 Task: In the  document improvement.docx Select the first Column and change text color to  'Brown' Apply the command  'Undo' Apply the command  Redo
Action: Mouse moved to (220, 364)
Screenshot: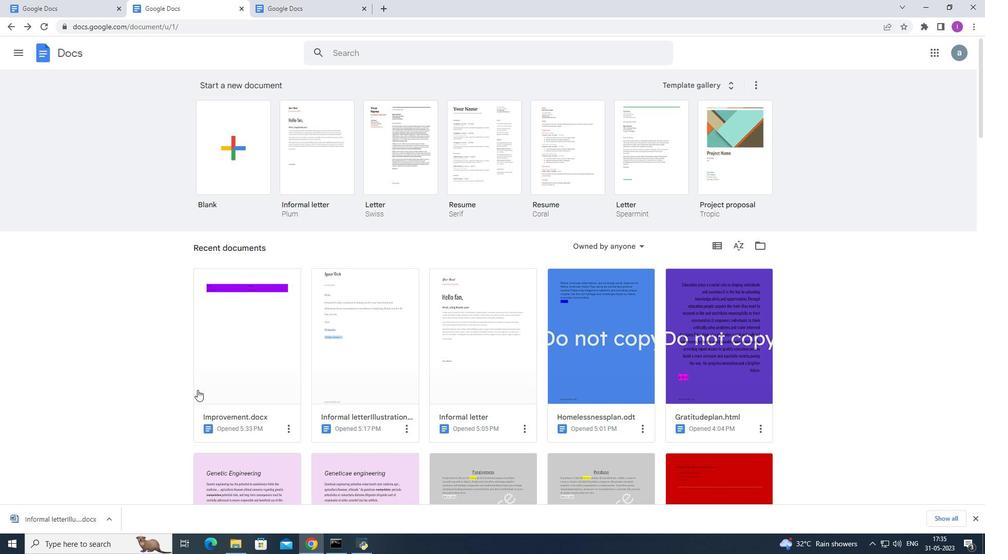 
Action: Mouse pressed left at (220, 364)
Screenshot: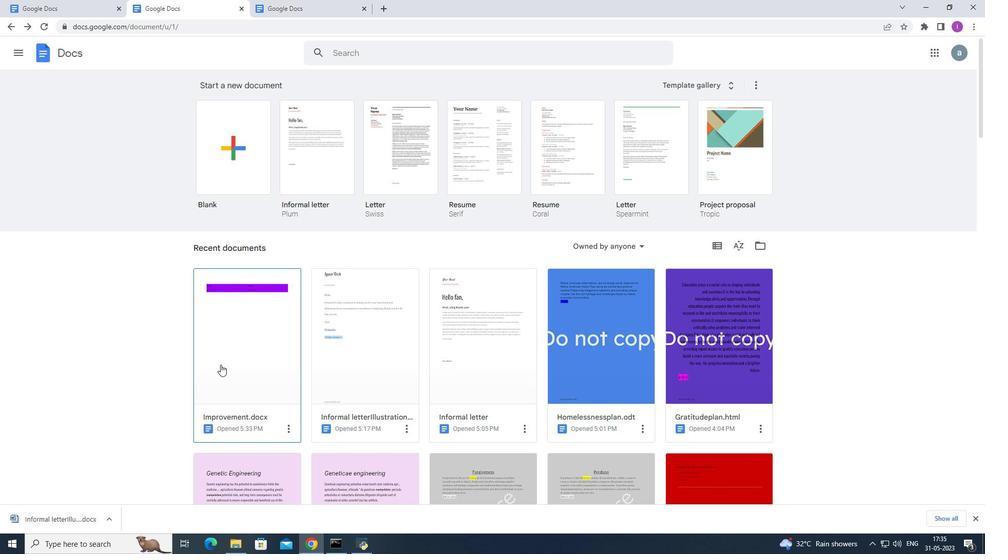 
Action: Mouse moved to (324, 163)
Screenshot: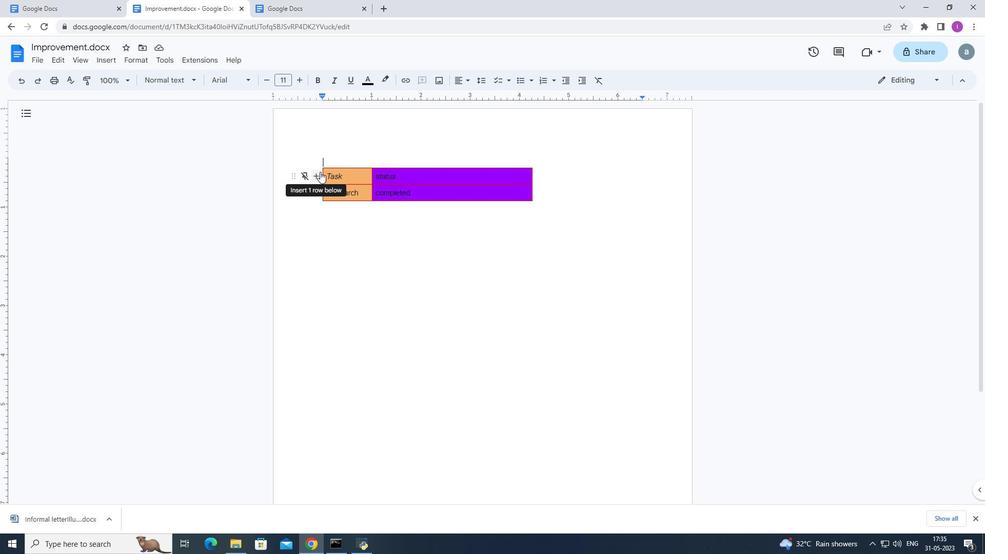 
Action: Mouse pressed left at (324, 163)
Screenshot: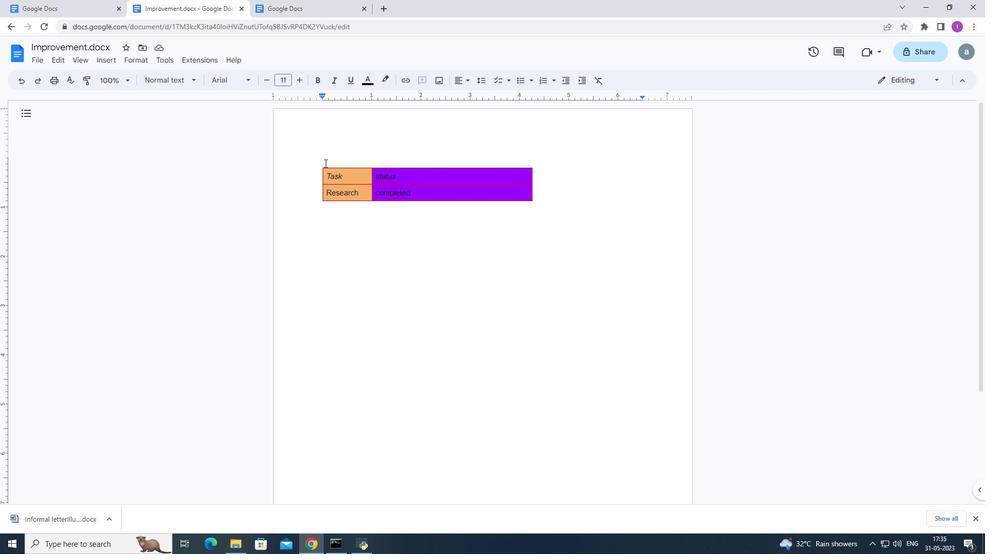 
Action: Mouse moved to (365, 79)
Screenshot: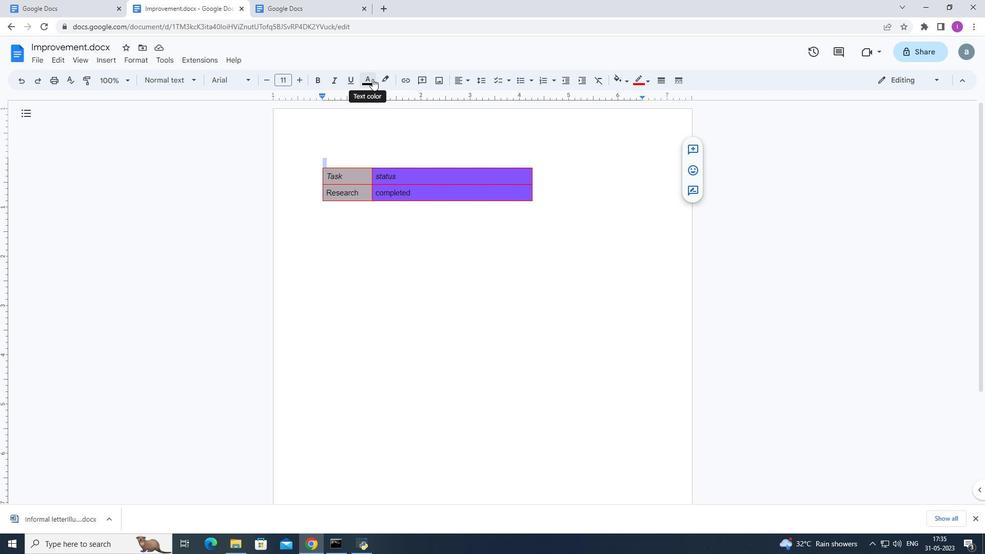 
Action: Mouse pressed left at (365, 79)
Screenshot: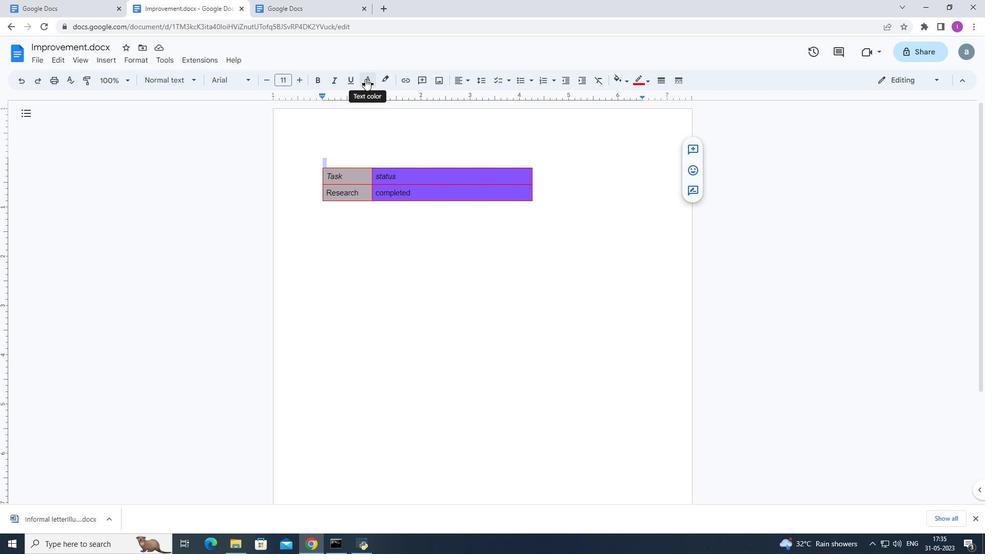 
Action: Mouse moved to (373, 201)
Screenshot: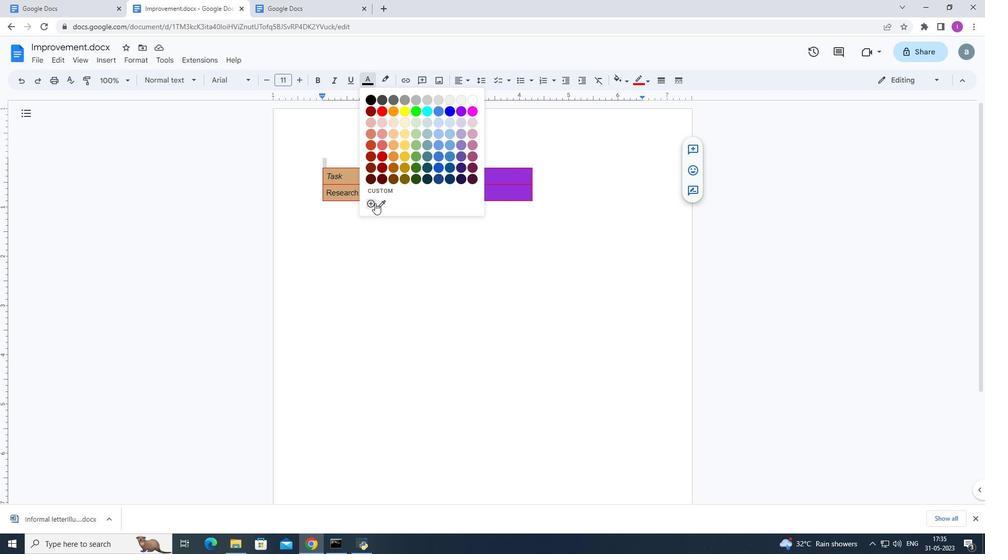 
Action: Mouse pressed left at (373, 201)
Screenshot: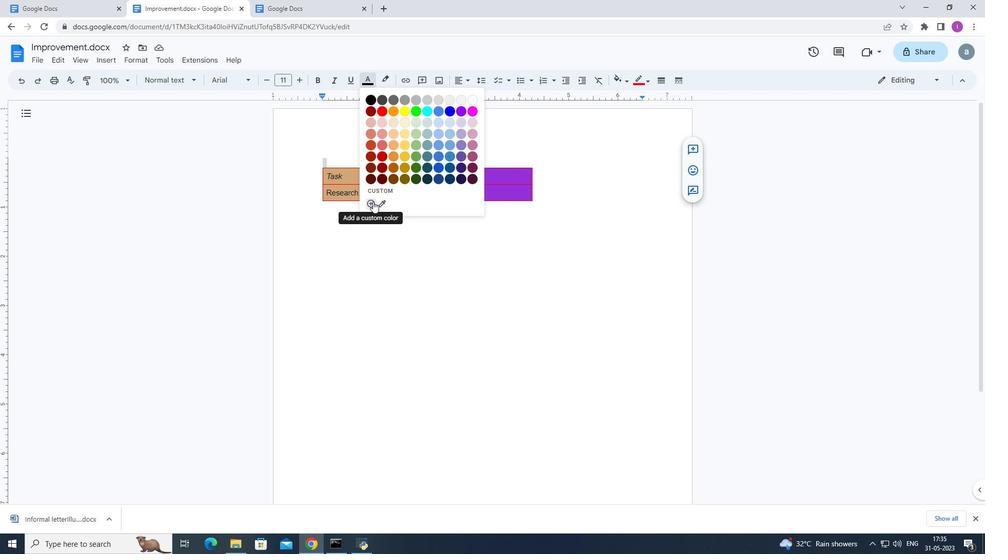 
Action: Mouse moved to (550, 279)
Screenshot: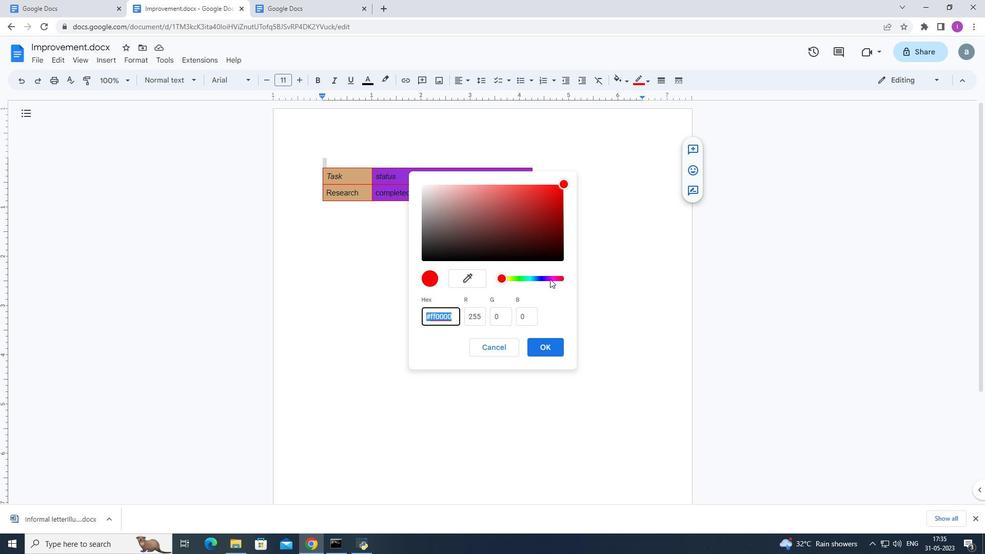 
Action: Mouse pressed left at (550, 279)
Screenshot: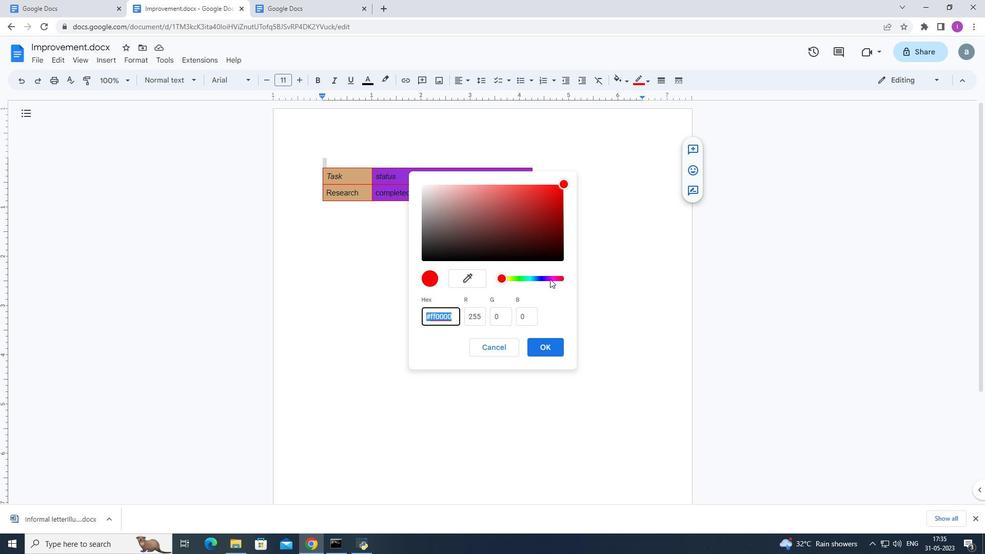 
Action: Mouse moved to (540, 230)
Screenshot: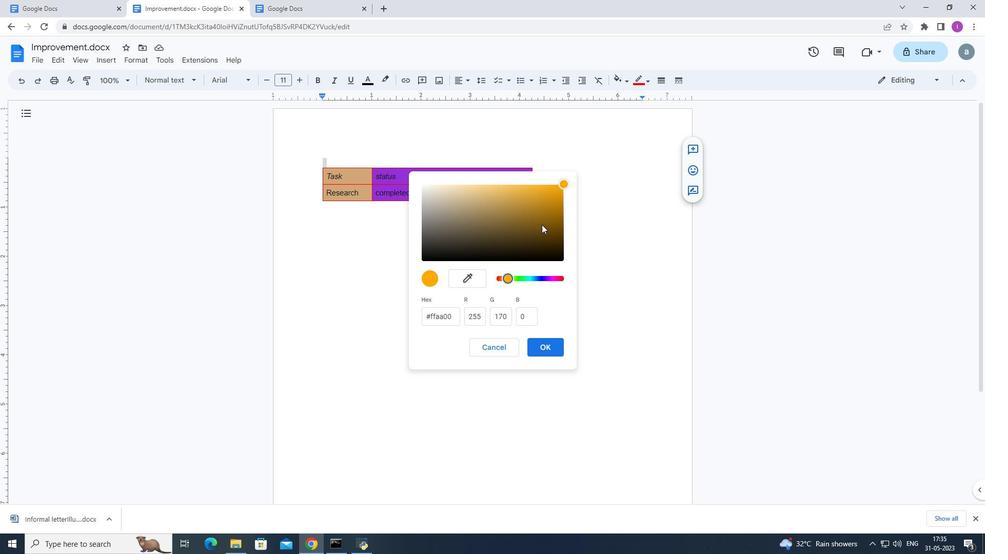 
Action: Mouse pressed left at (540, 230)
Screenshot: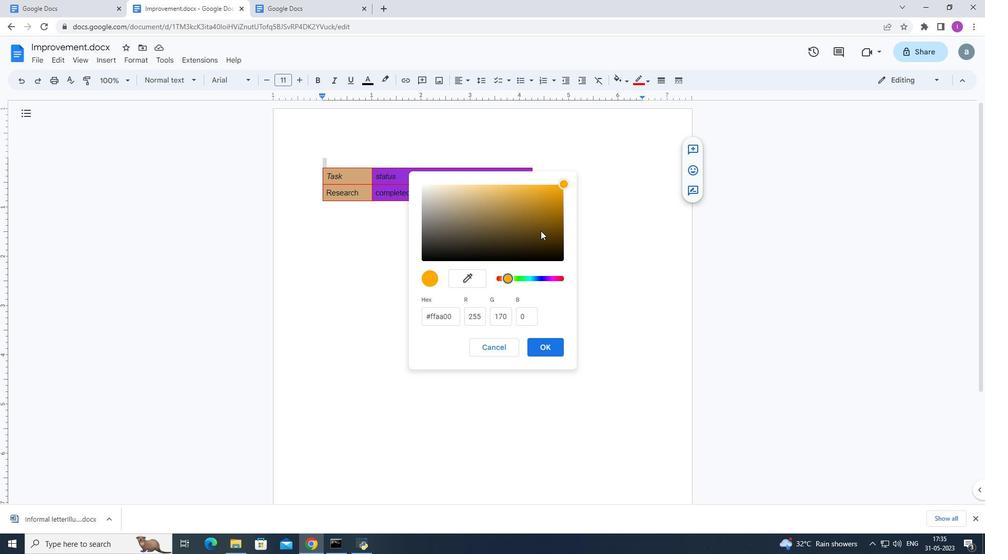 
Action: Mouse moved to (537, 347)
Screenshot: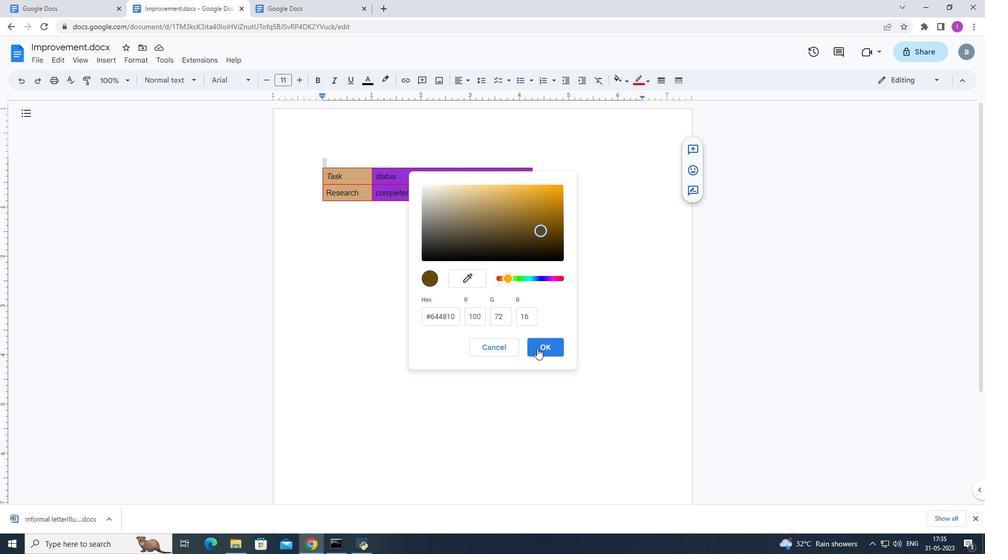 
Action: Mouse pressed left at (537, 347)
Screenshot: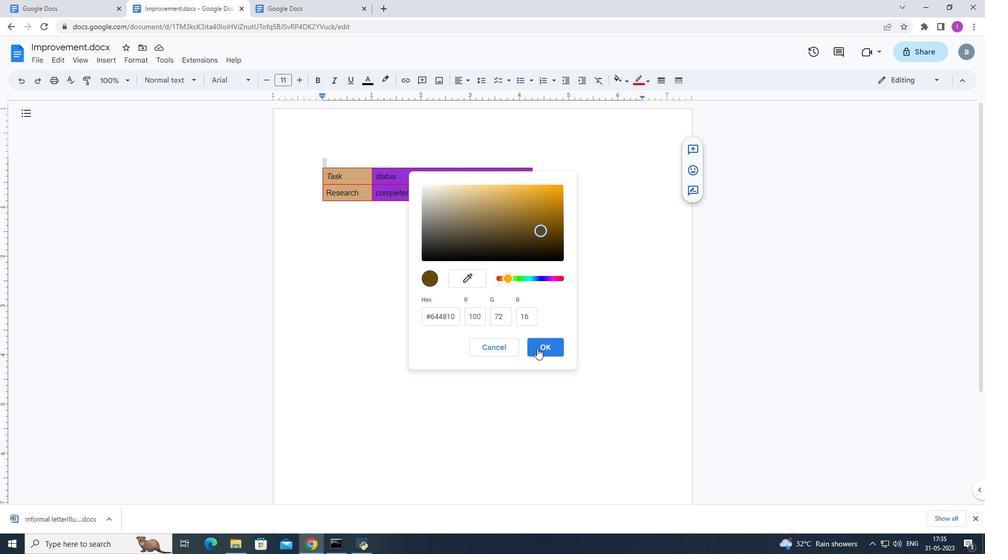 
Action: Mouse moved to (342, 283)
Screenshot: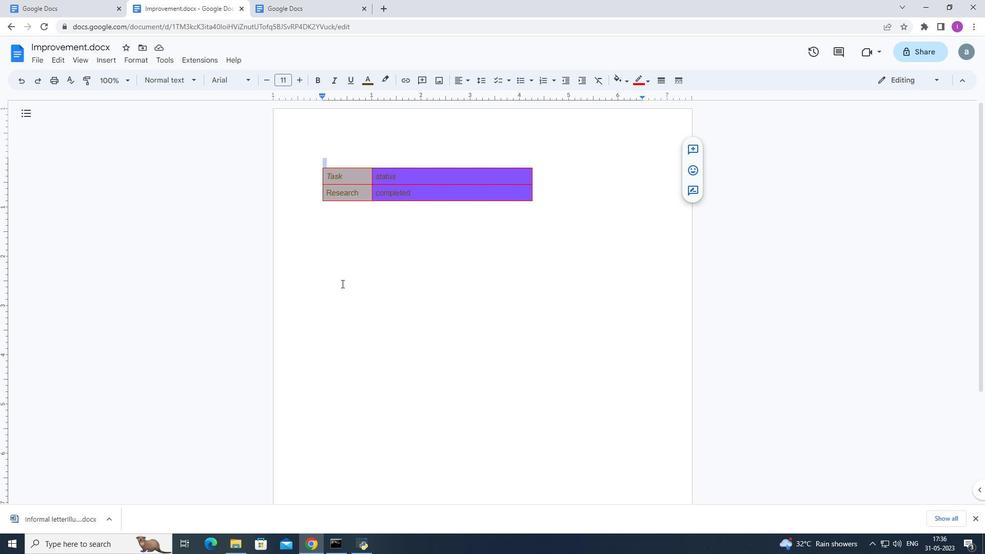
Action: Mouse pressed left at (342, 283)
Screenshot: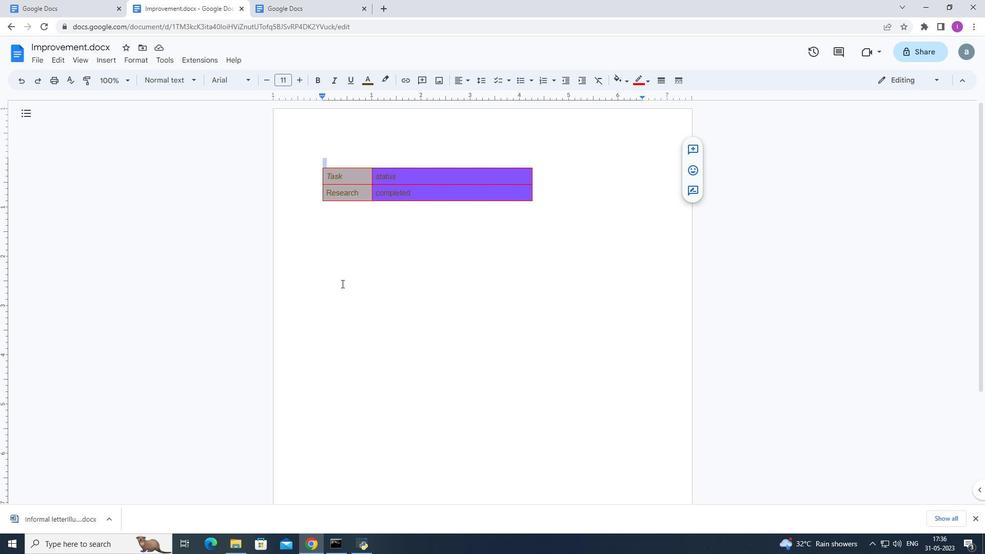 
Action: Mouse moved to (910, 77)
Screenshot: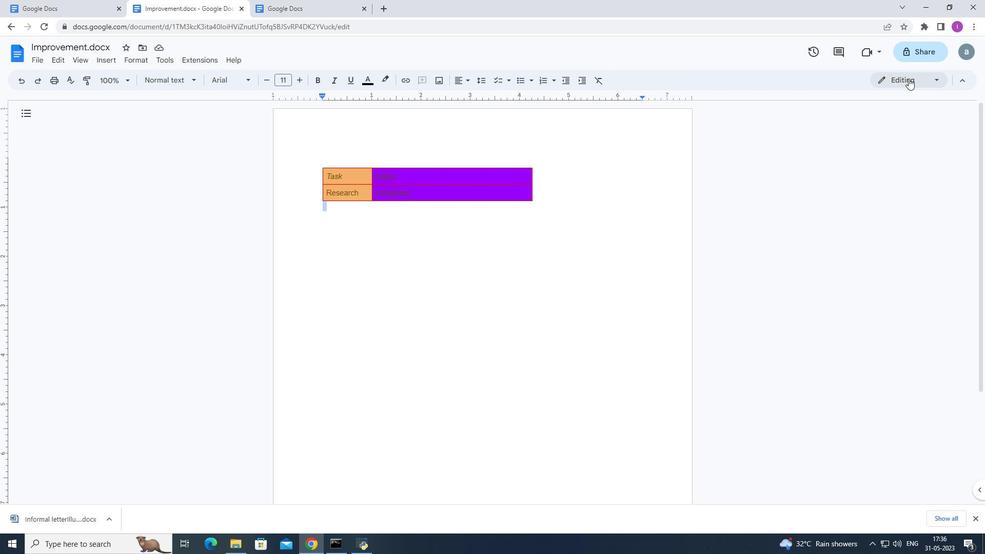 
Action: Mouse pressed left at (909, 77)
Screenshot: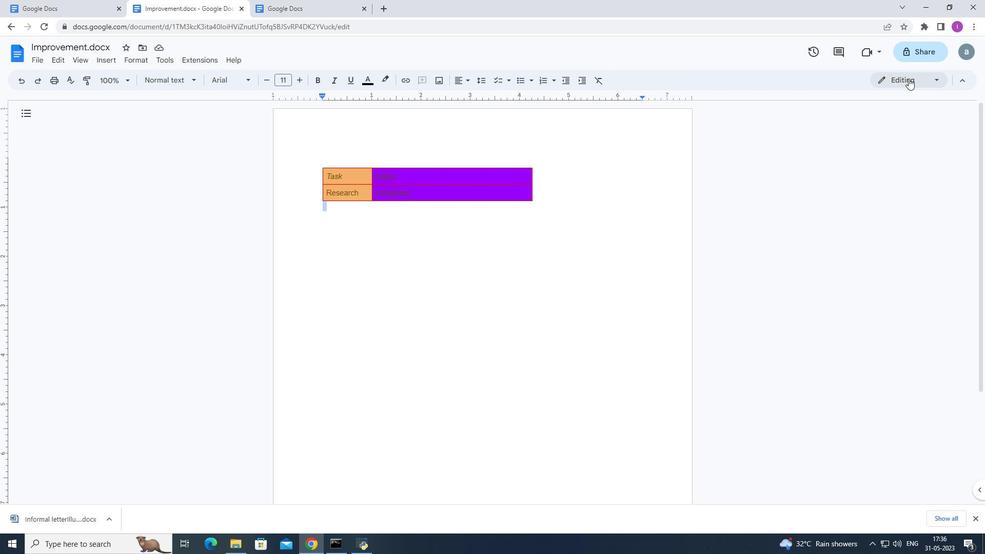 
Action: Mouse moved to (849, 247)
Screenshot: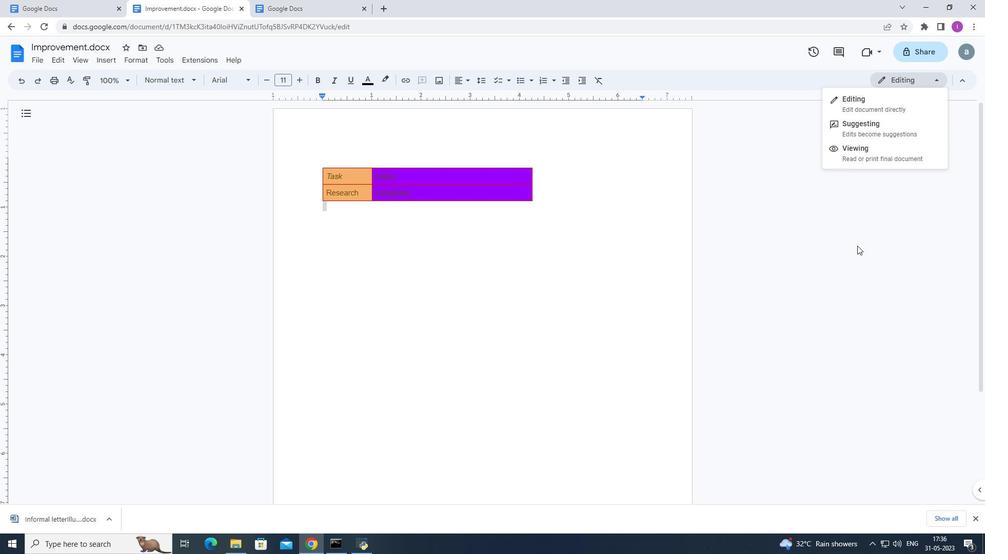 
Action: Mouse pressed left at (849, 247)
Screenshot: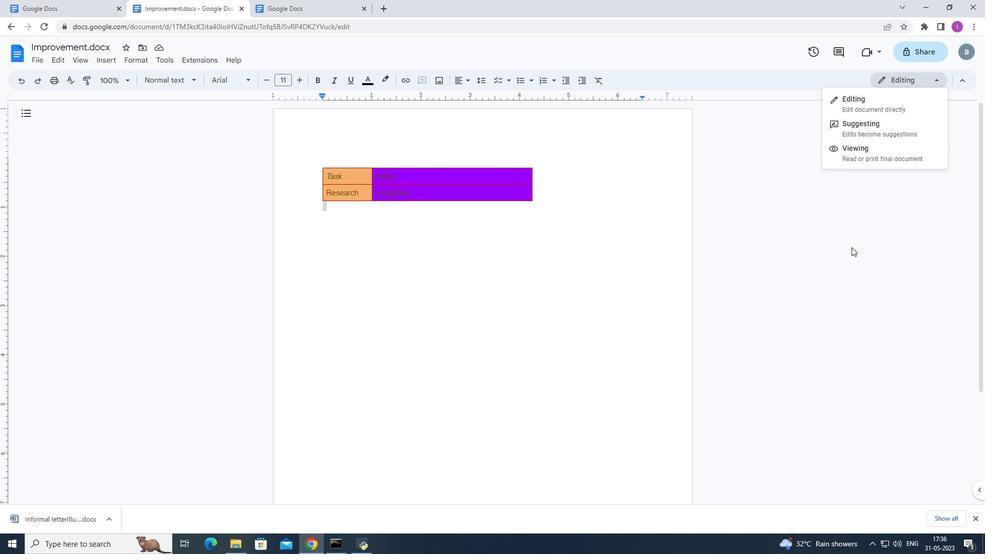
Action: Mouse moved to (22, 79)
Screenshot: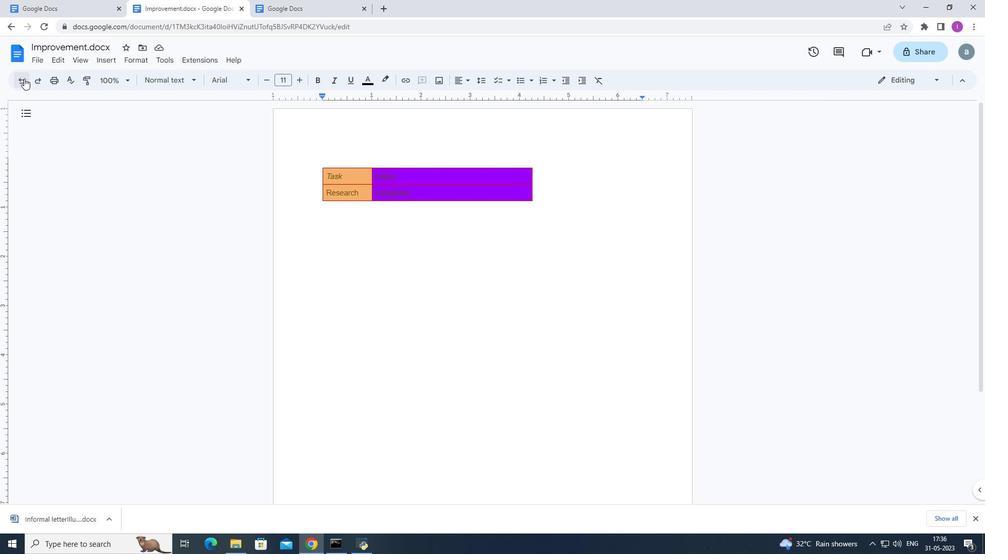 
Action: Mouse pressed left at (22, 79)
Screenshot: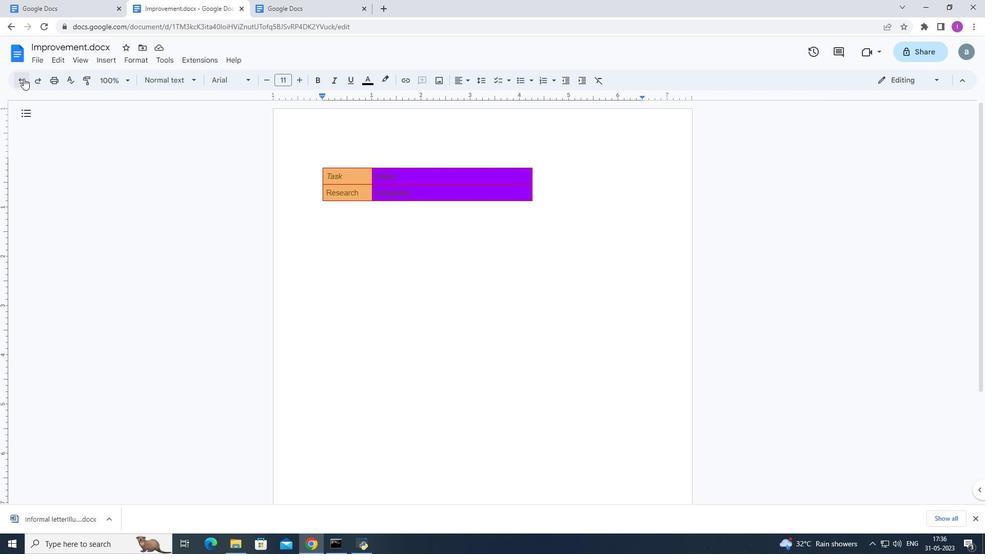 
Action: Mouse moved to (21, 81)
Screenshot: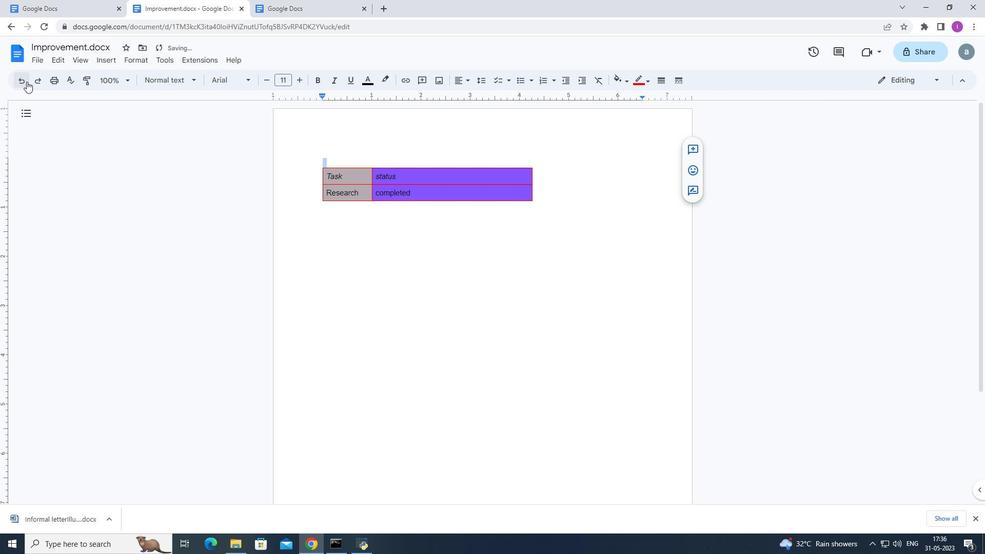 
Action: Mouse pressed left at (21, 81)
Screenshot: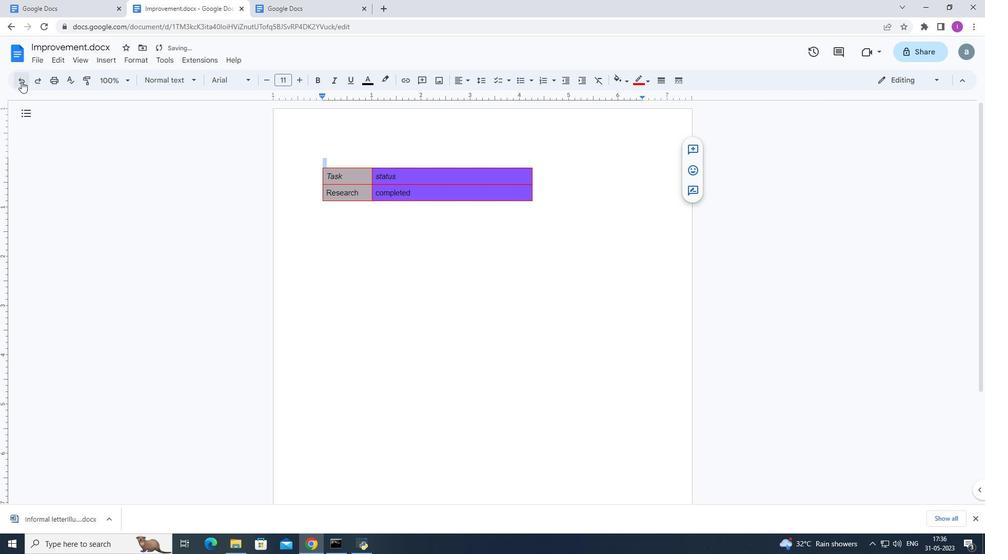 
Action: Mouse moved to (22, 81)
Screenshot: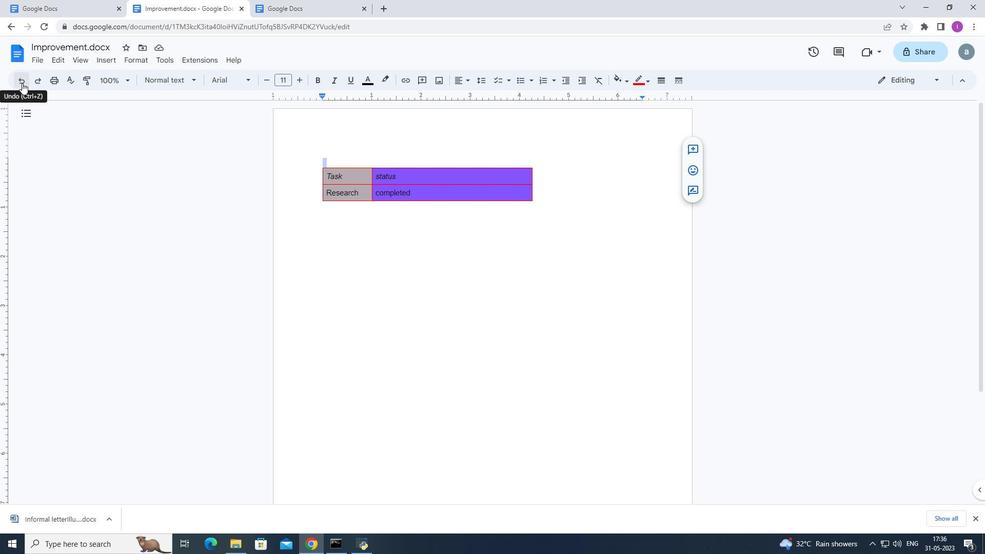 
Action: Mouse pressed left at (22, 81)
Screenshot: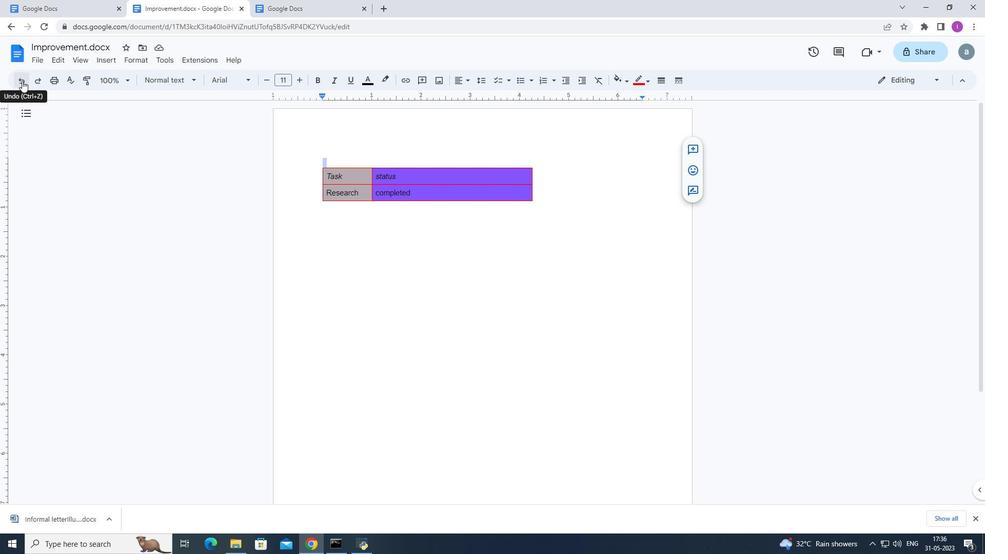 
Action: Mouse moved to (33, 82)
Screenshot: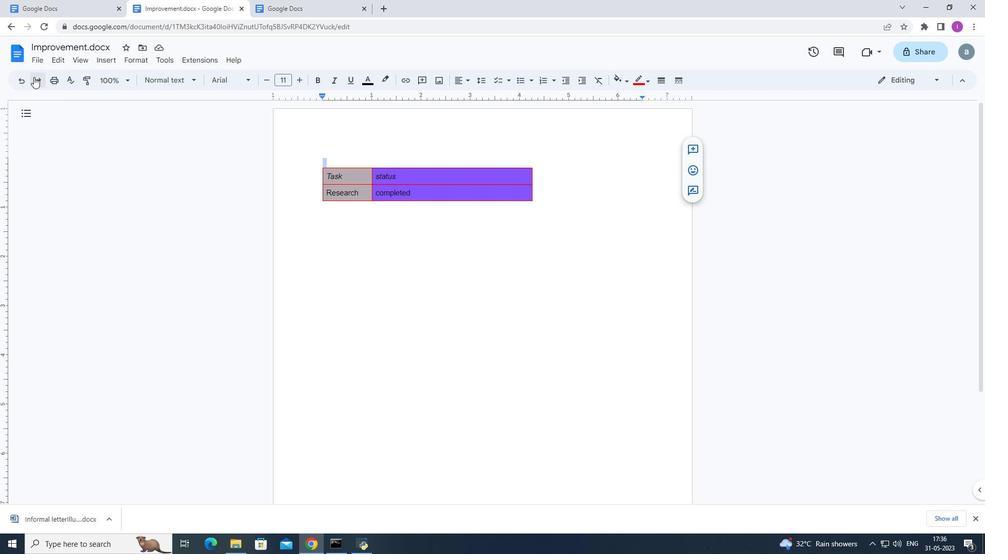 
Action: Mouse pressed left at (33, 82)
Screenshot: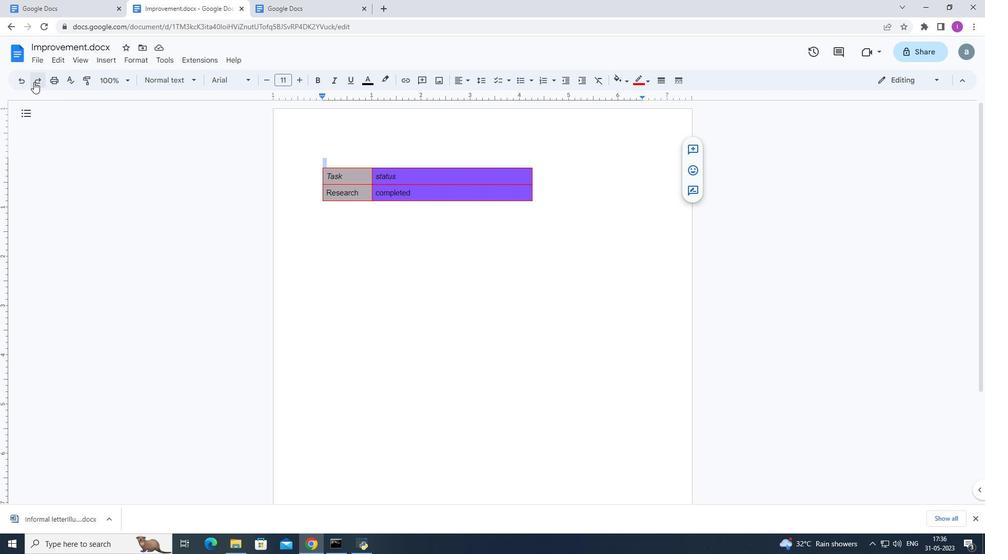 
Action: Mouse moved to (41, 84)
Screenshot: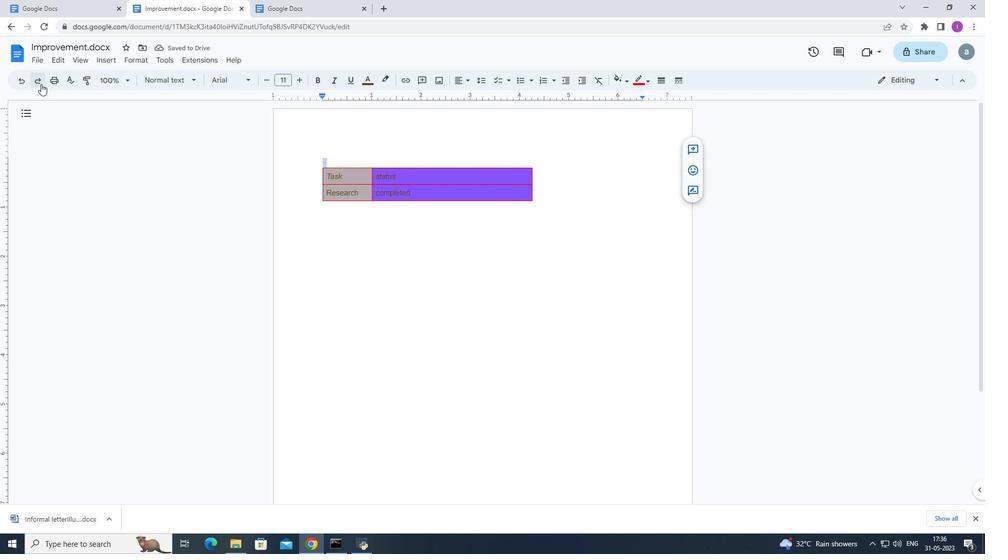 
Action: Mouse pressed left at (41, 84)
Screenshot: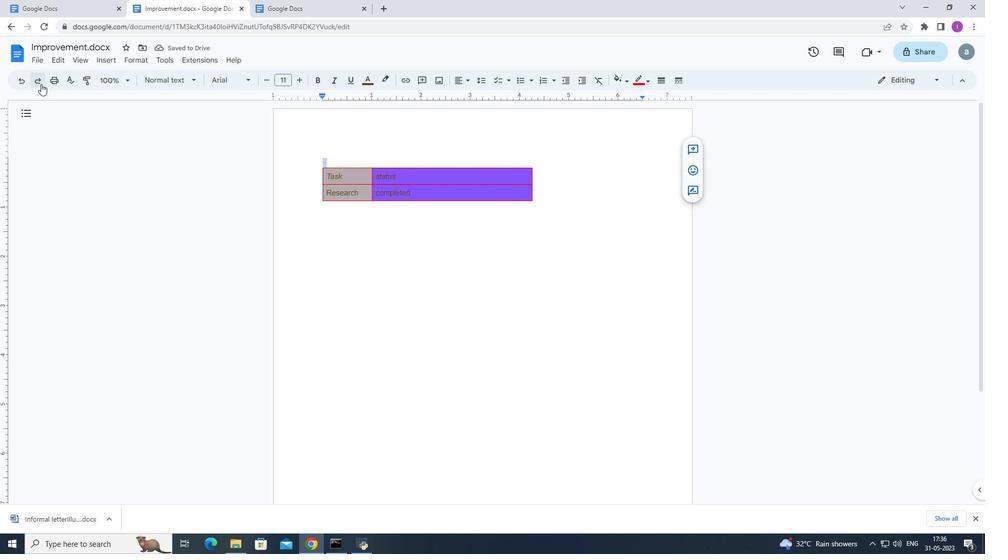 
Action: Mouse moved to (630, 289)
Screenshot: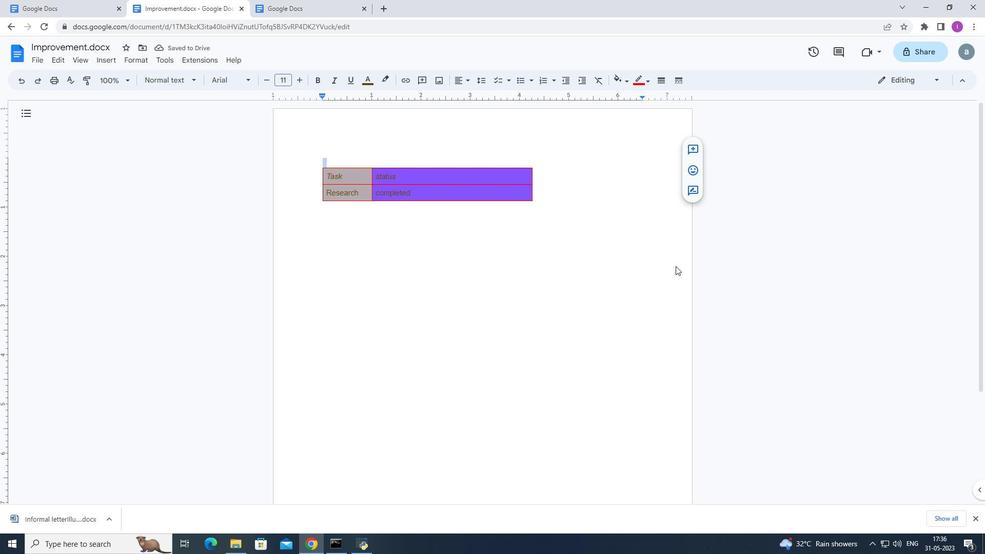 
Action: Mouse pressed left at (630, 289)
Screenshot: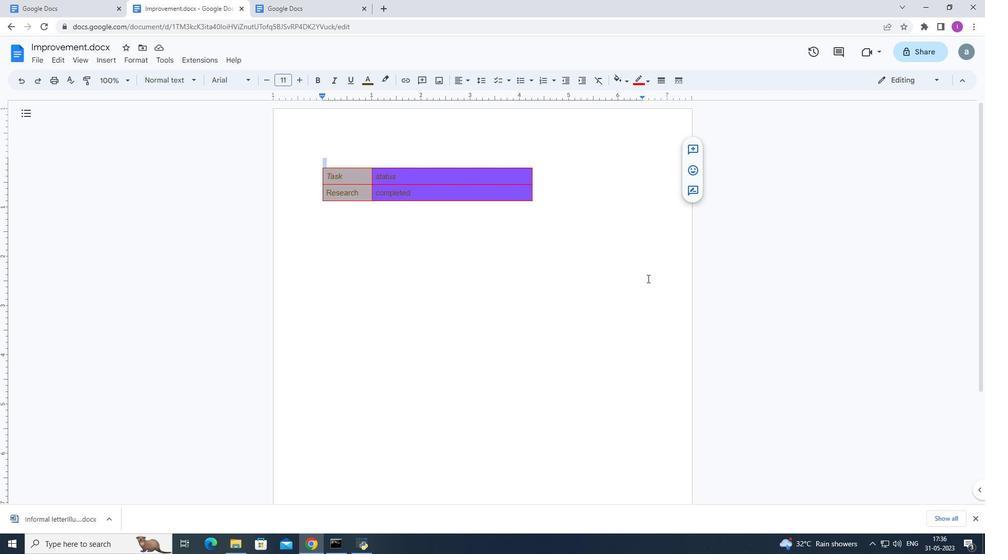 
Action: Mouse moved to (613, 229)
Screenshot: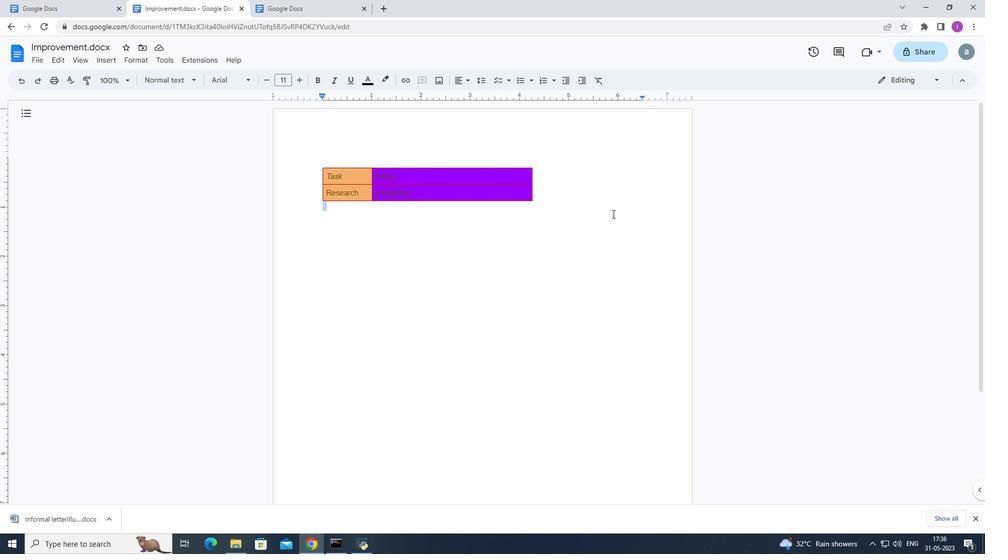 
